 Task: Add the background colour blue.
Action: Mouse moved to (169, 80)
Screenshot: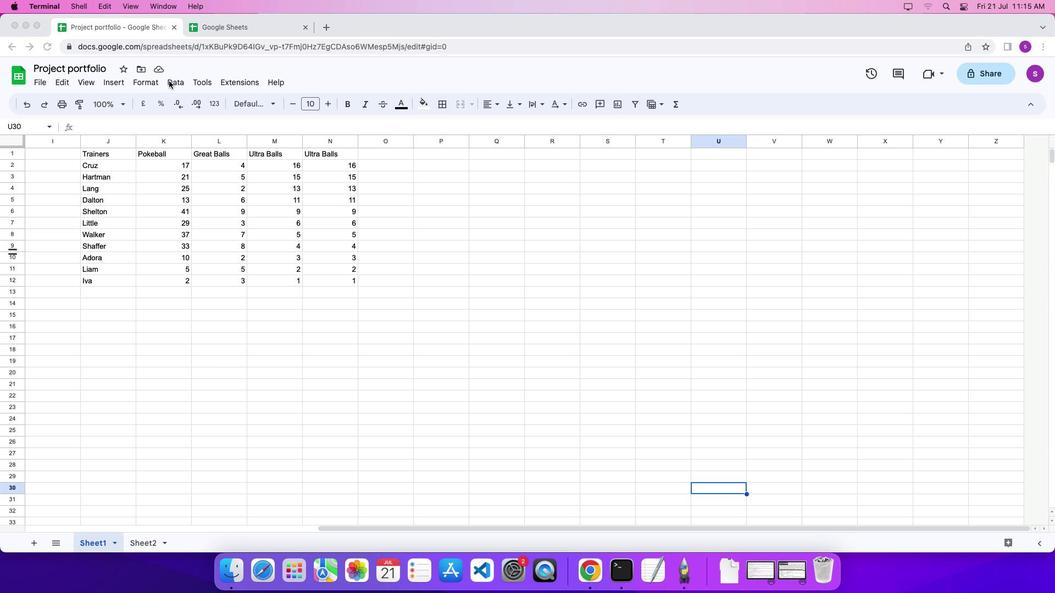 
Action: Mouse pressed left at (169, 80)
Screenshot: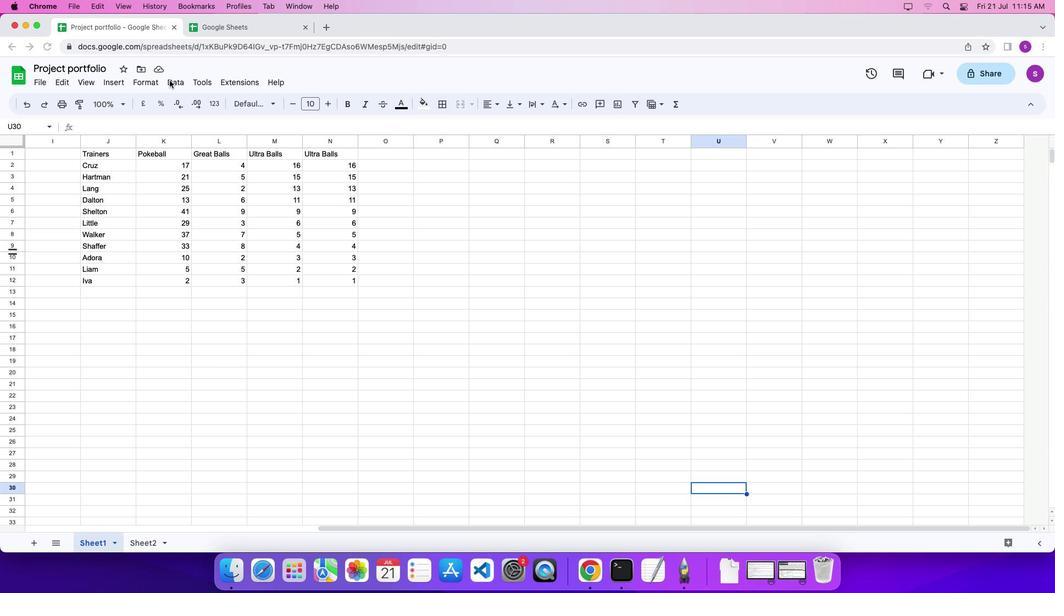 
Action: Mouse moved to (173, 81)
Screenshot: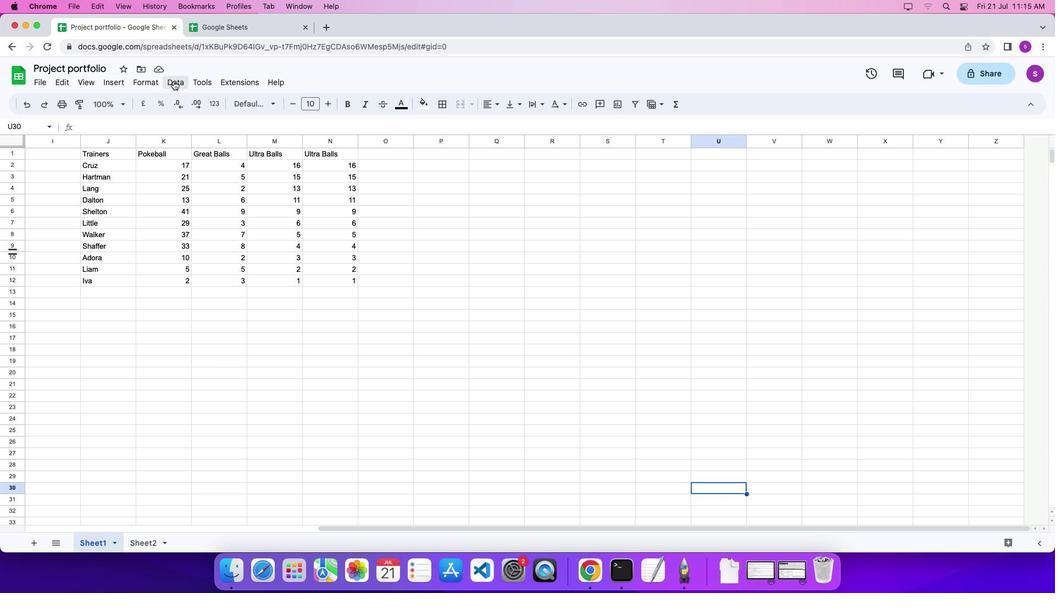 
Action: Mouse pressed left at (173, 81)
Screenshot: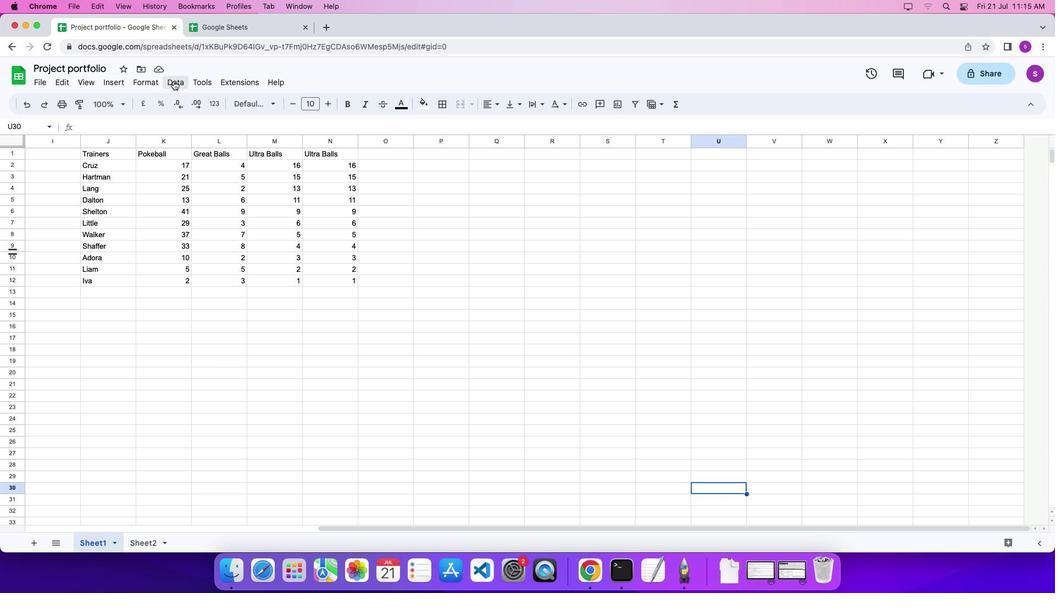 
Action: Mouse moved to (198, 179)
Screenshot: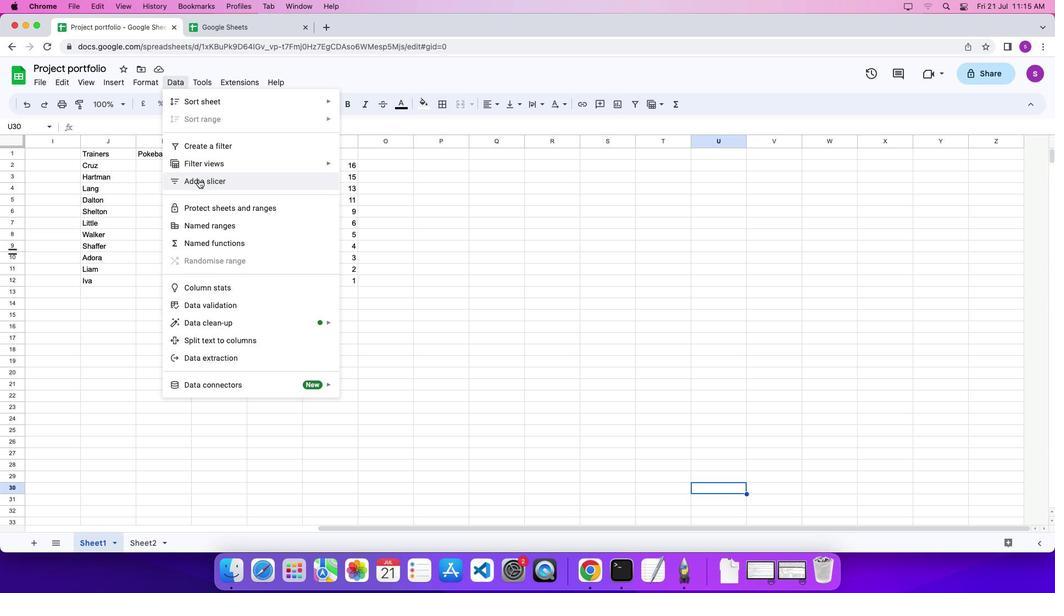 
Action: Mouse pressed left at (198, 179)
Screenshot: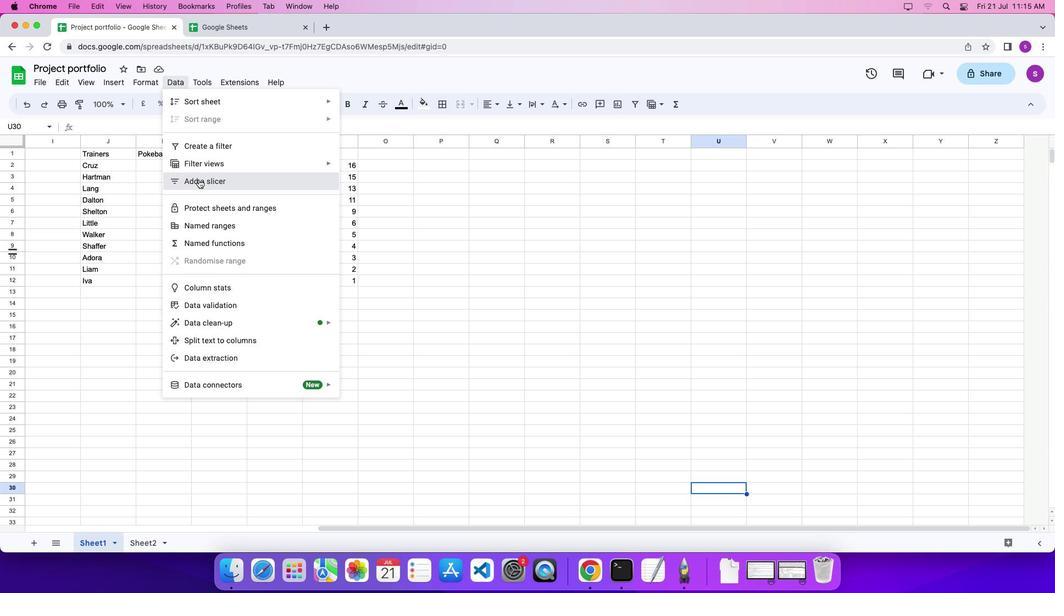 
Action: Mouse moved to (983, 132)
Screenshot: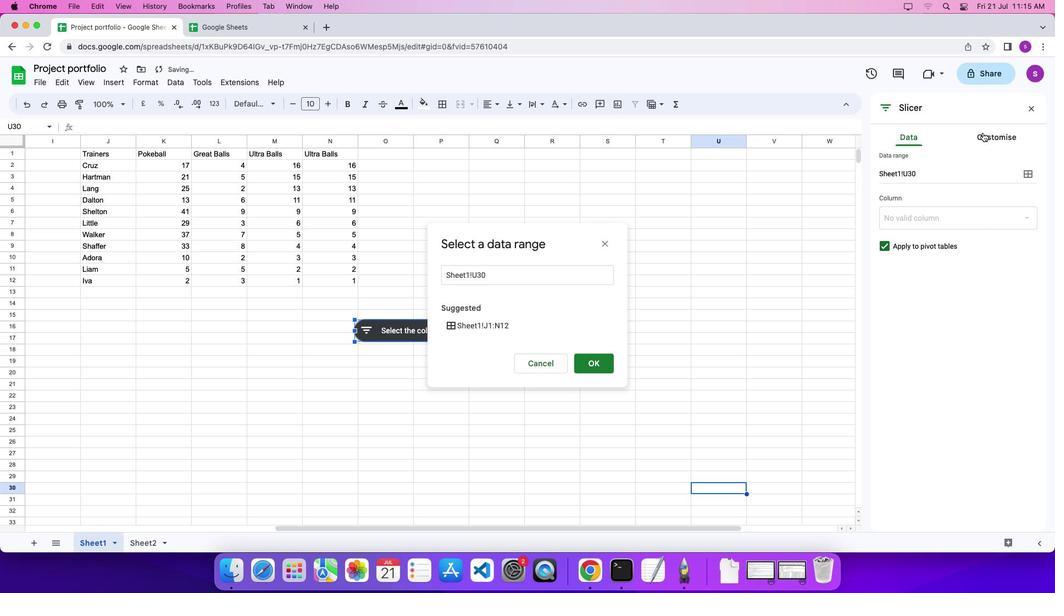 
Action: Mouse pressed left at (983, 132)
Screenshot: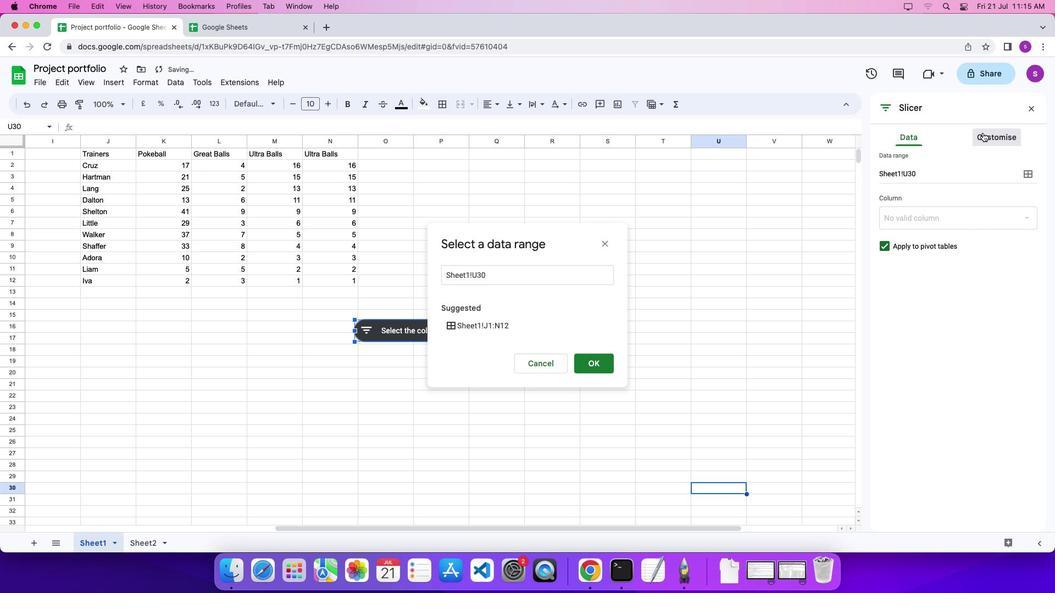 
Action: Mouse moved to (925, 318)
Screenshot: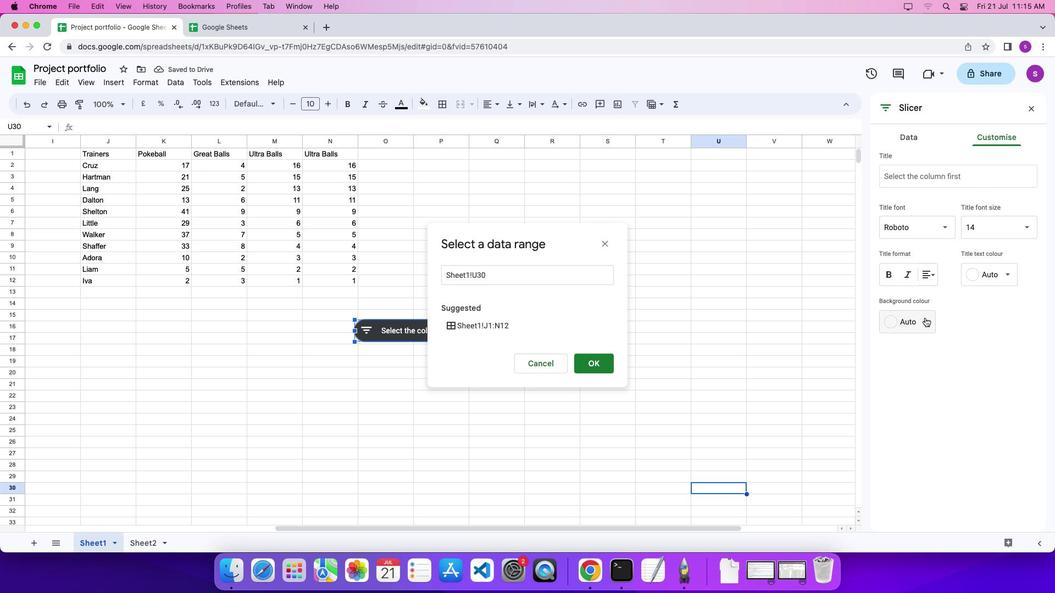 
Action: Mouse pressed left at (925, 318)
Screenshot: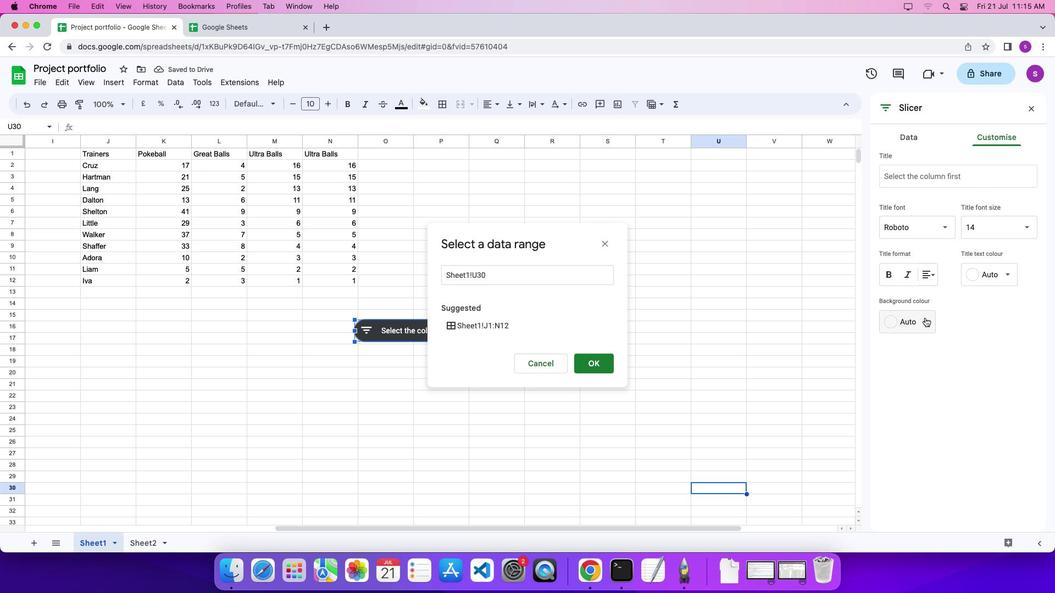 
Action: Mouse moved to (975, 376)
Screenshot: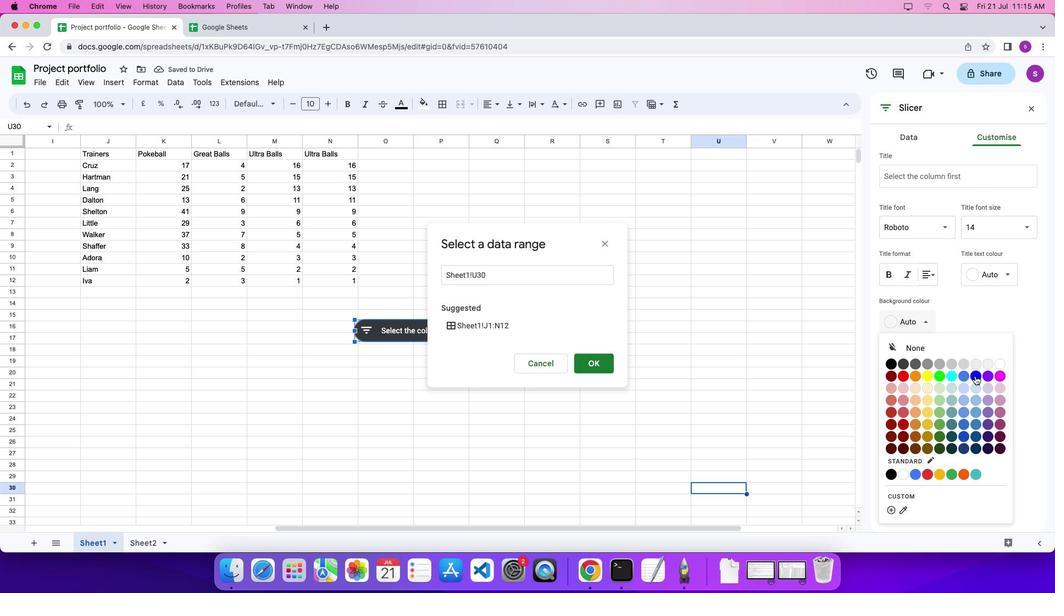 
Action: Mouse pressed left at (975, 376)
Screenshot: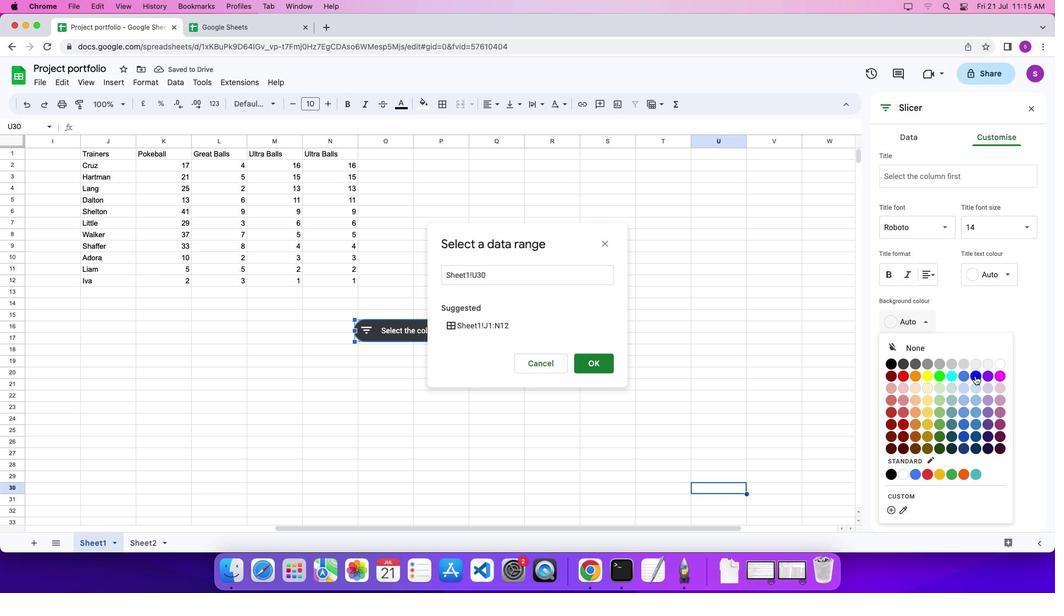 
